 Task: Create a due date automation trigger when advanced on, on the wednesday before a card is due add fields with custom field "Resume" set to a number greater or equal to 1 and lower than 10 at 11:00 AM.
Action: Mouse moved to (920, 70)
Screenshot: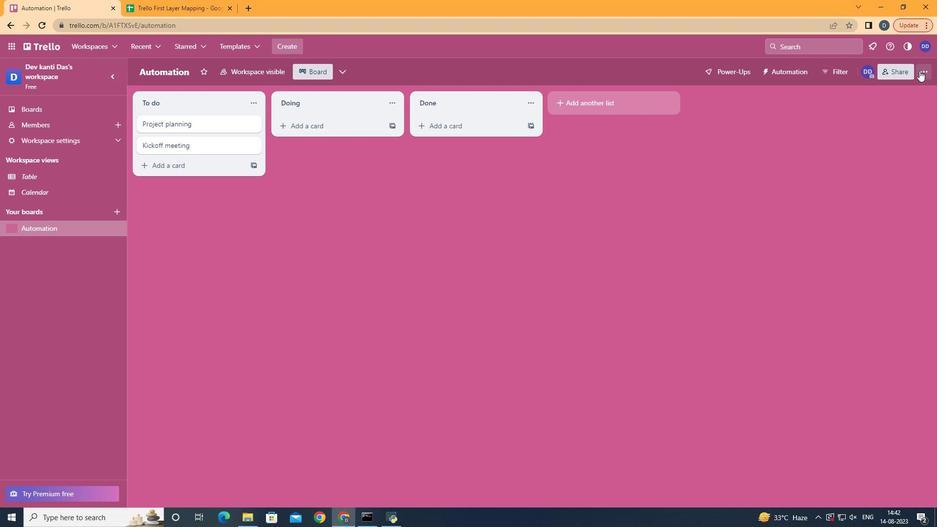 
Action: Mouse pressed left at (920, 70)
Screenshot: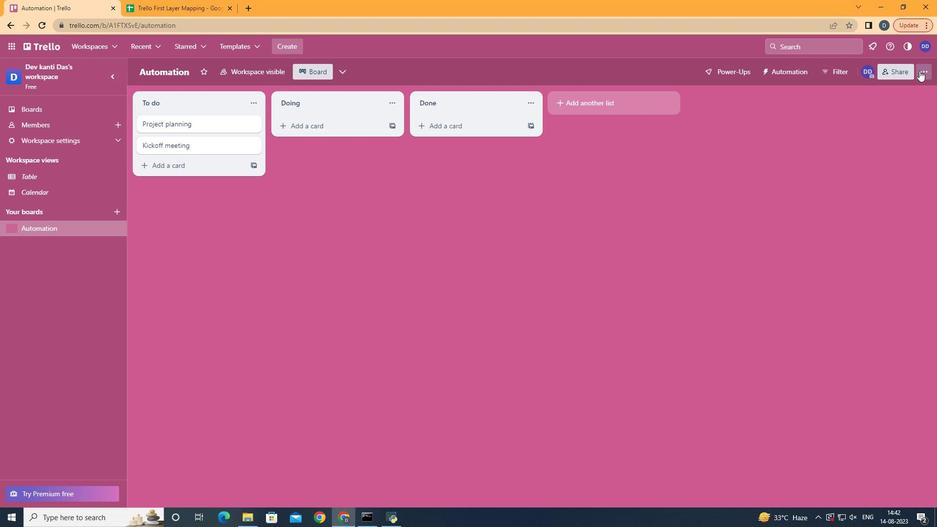 
Action: Mouse moved to (849, 199)
Screenshot: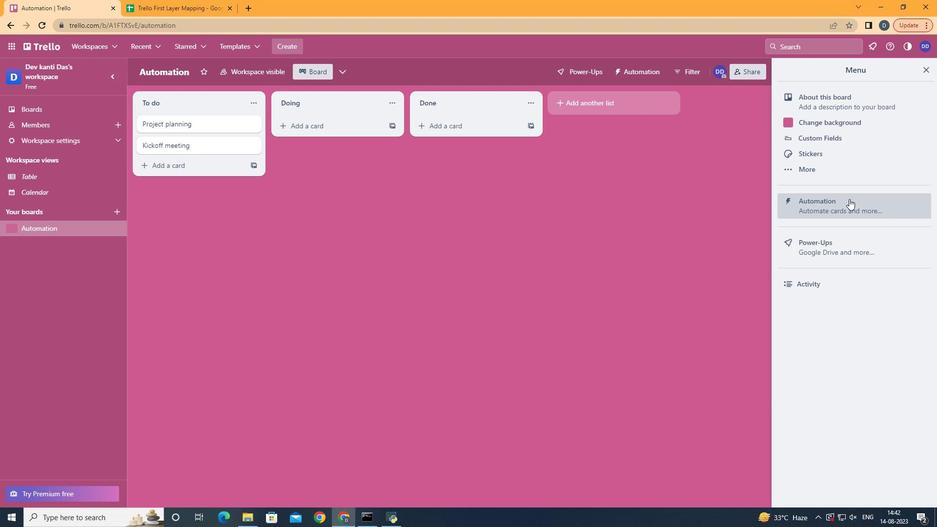 
Action: Mouse pressed left at (849, 199)
Screenshot: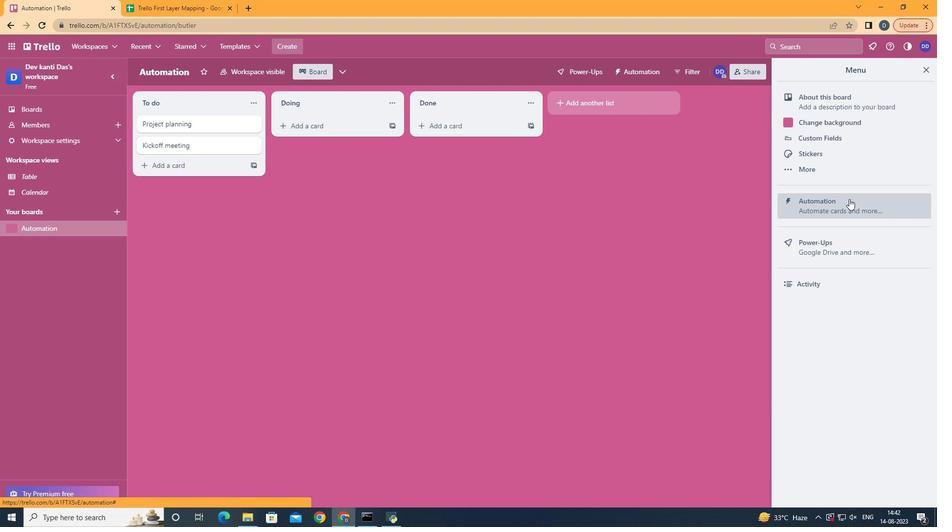 
Action: Mouse moved to (173, 194)
Screenshot: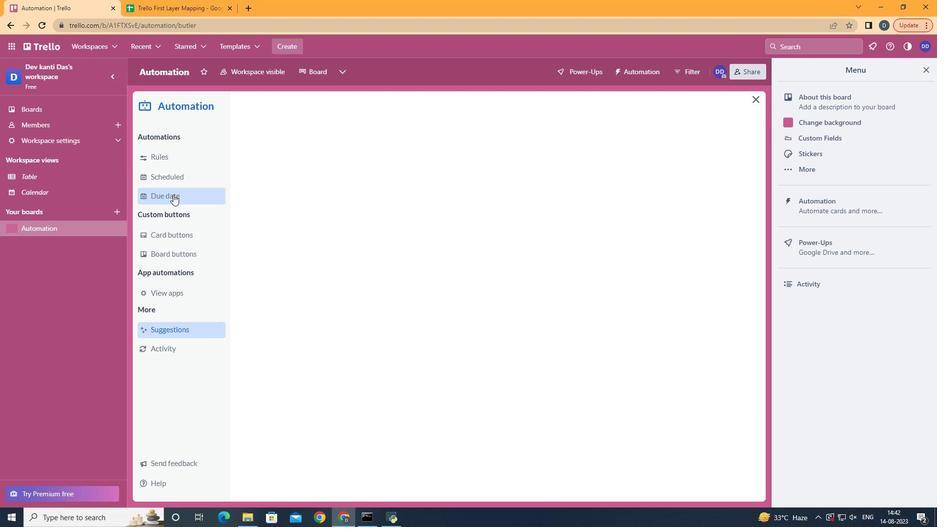 
Action: Mouse pressed left at (173, 194)
Screenshot: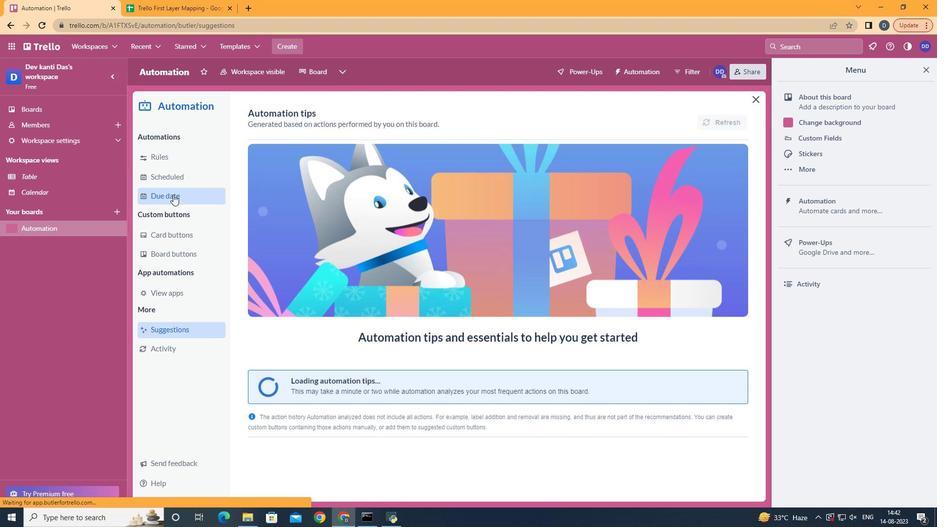 
Action: Mouse moved to (688, 117)
Screenshot: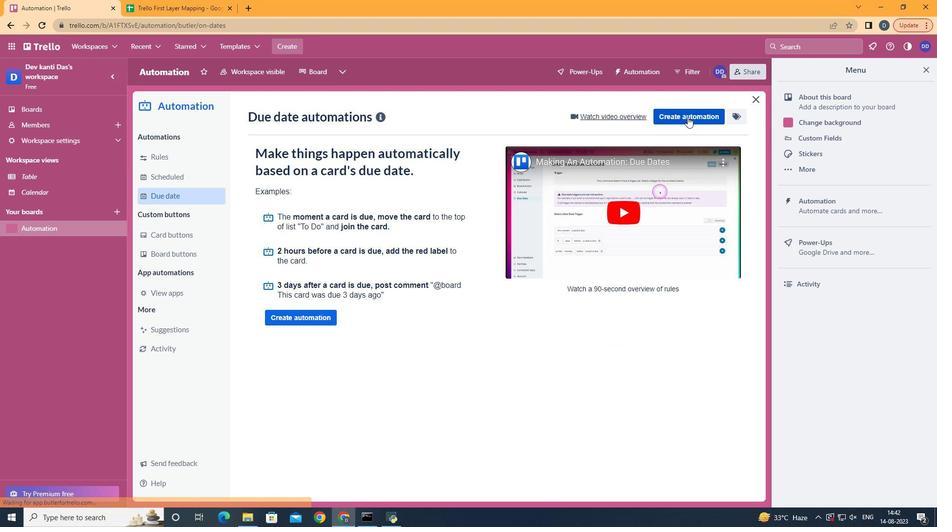 
Action: Mouse pressed left at (688, 117)
Screenshot: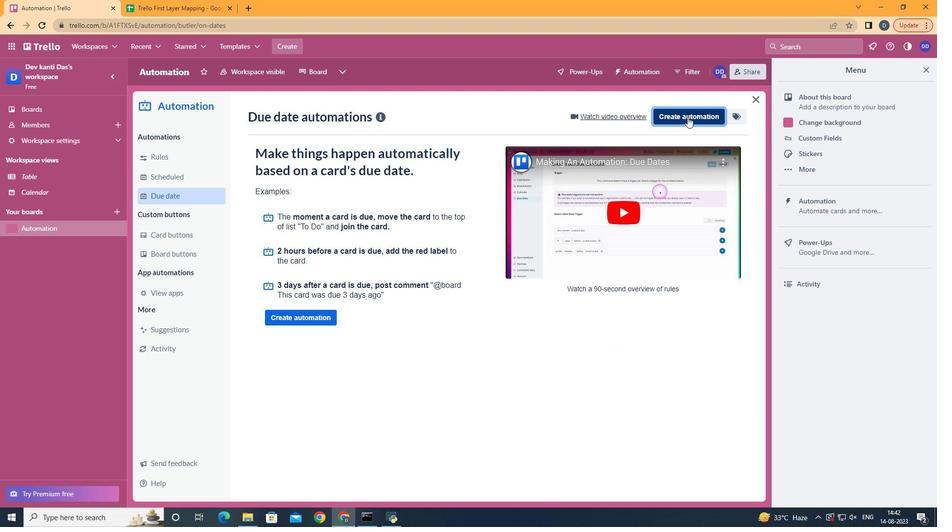 
Action: Mouse moved to (561, 202)
Screenshot: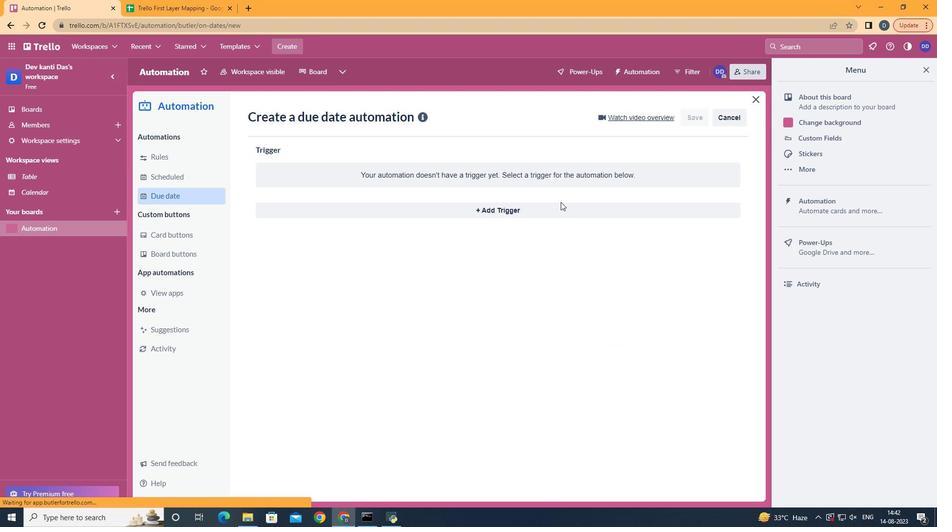
Action: Mouse pressed left at (561, 202)
Screenshot: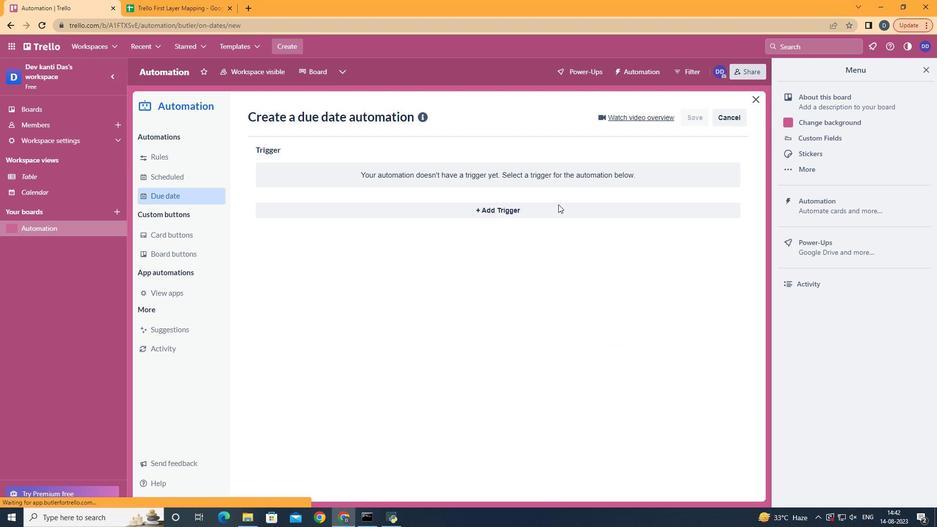 
Action: Mouse moved to (527, 216)
Screenshot: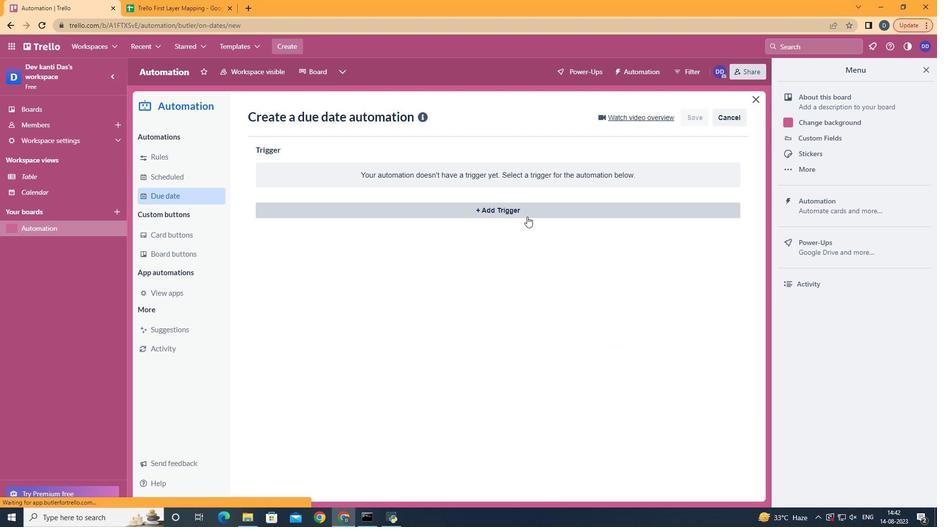 
Action: Mouse pressed left at (527, 216)
Screenshot: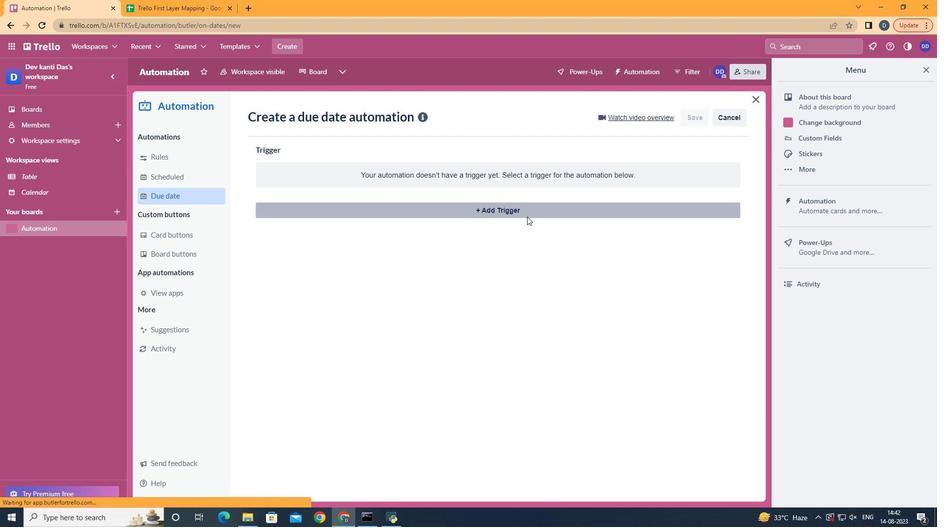 
Action: Mouse moved to (336, 292)
Screenshot: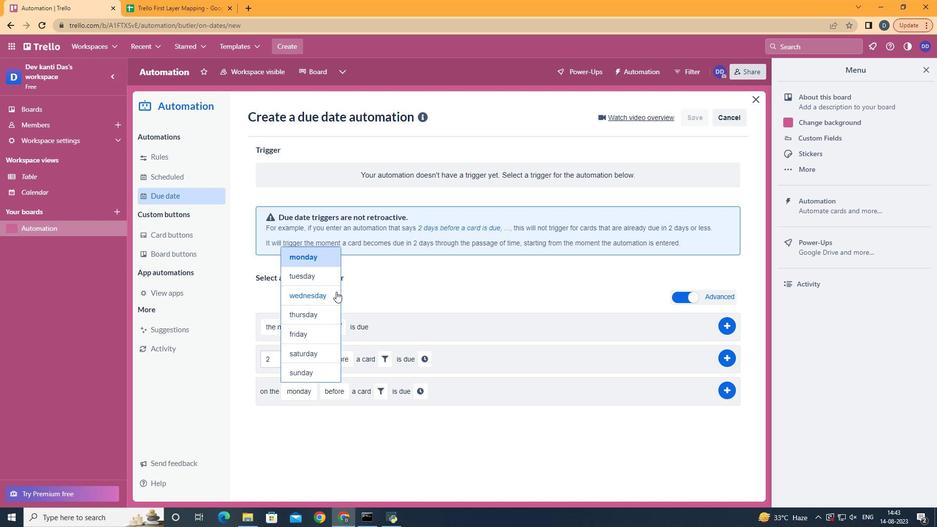 
Action: Mouse pressed left at (336, 292)
Screenshot: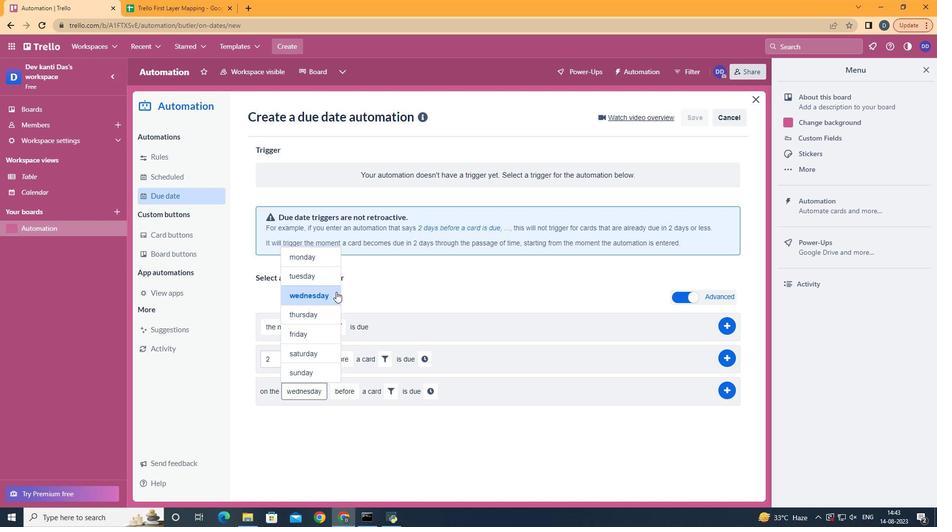 
Action: Mouse moved to (385, 386)
Screenshot: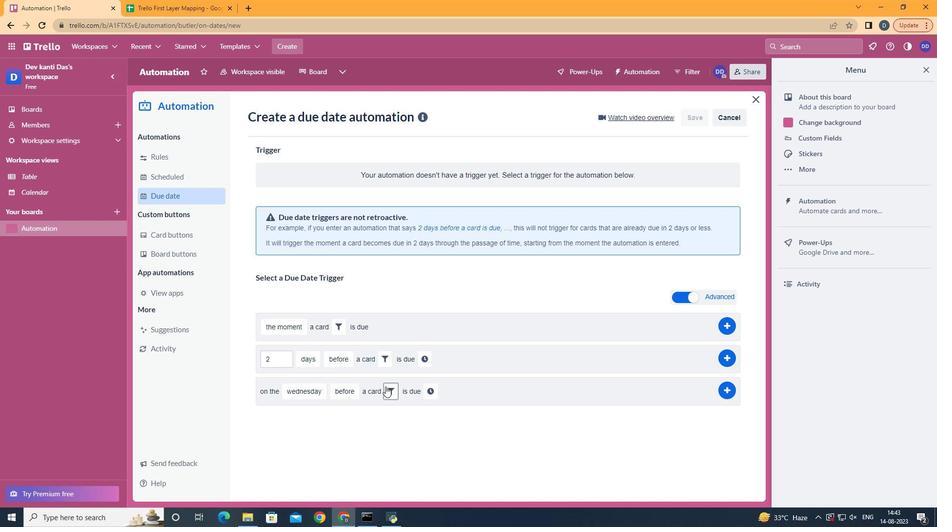 
Action: Mouse pressed left at (385, 386)
Screenshot: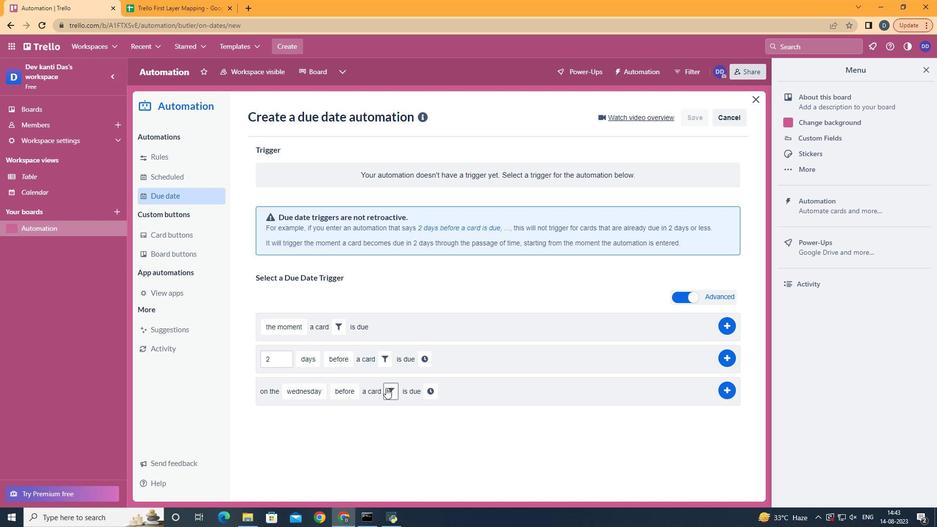 
Action: Mouse moved to (540, 421)
Screenshot: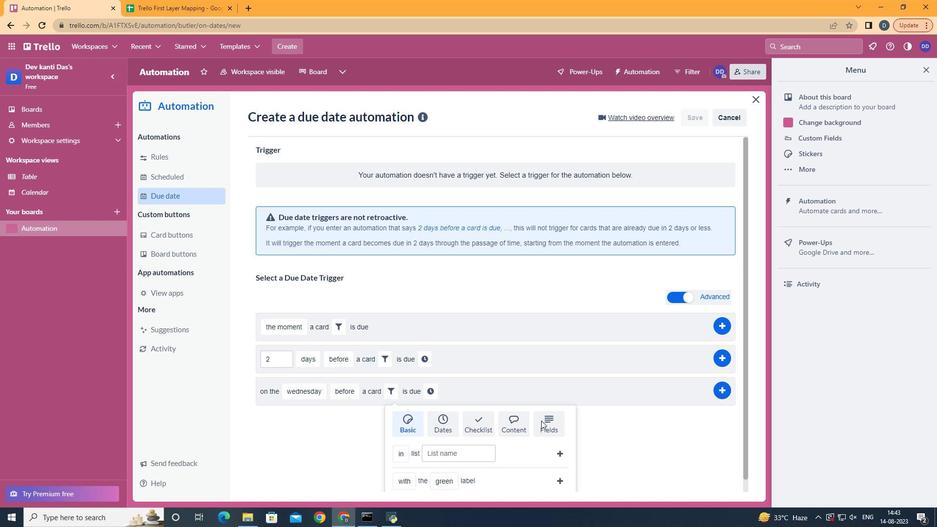 
Action: Mouse pressed left at (540, 421)
Screenshot: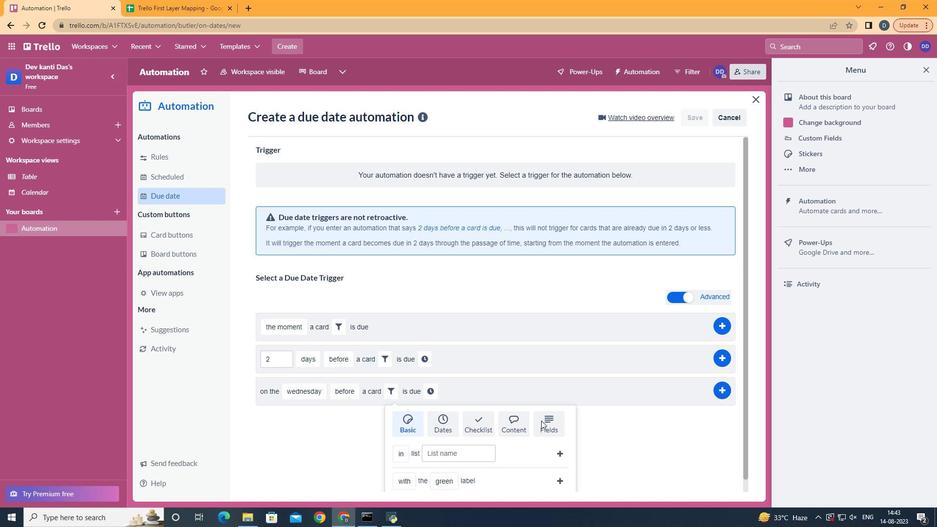 
Action: Mouse moved to (541, 421)
Screenshot: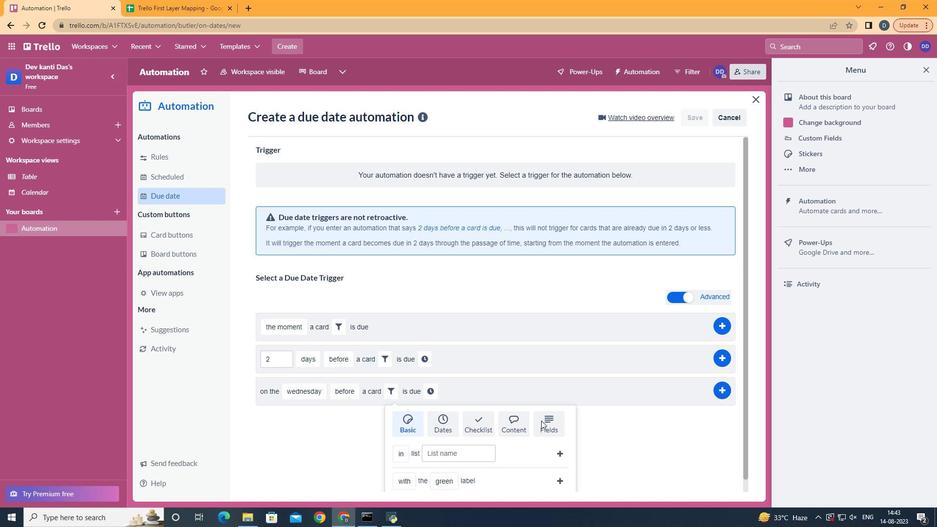 
Action: Mouse scrolled (541, 420) with delta (0, 0)
Screenshot: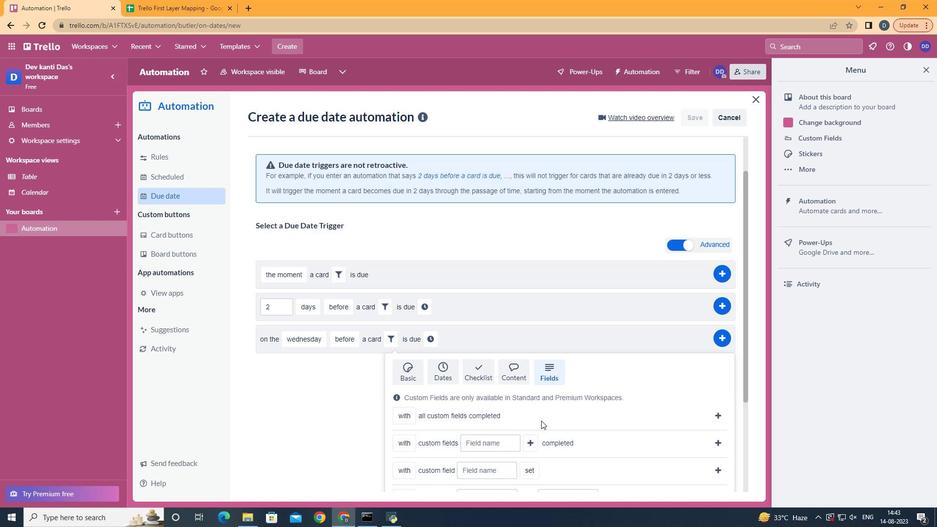 
Action: Mouse scrolled (541, 420) with delta (0, 0)
Screenshot: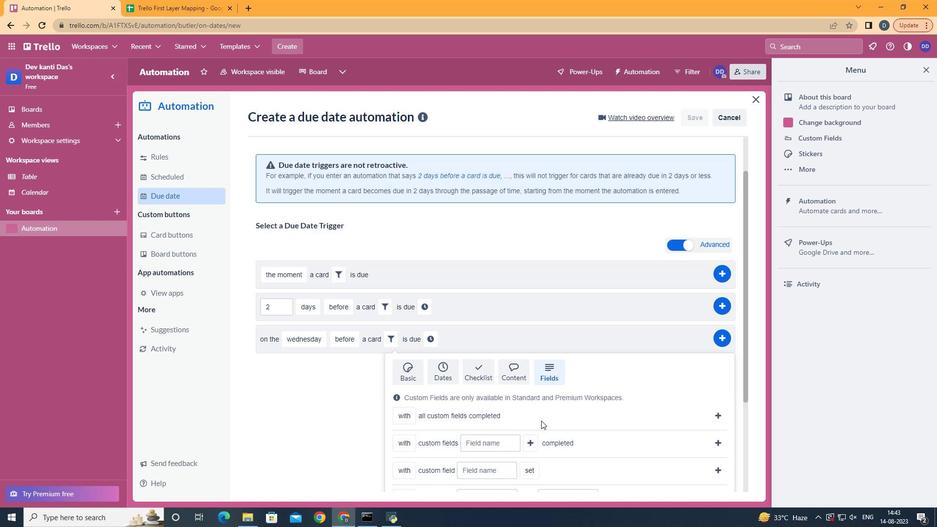 
Action: Mouse scrolled (541, 420) with delta (0, 0)
Screenshot: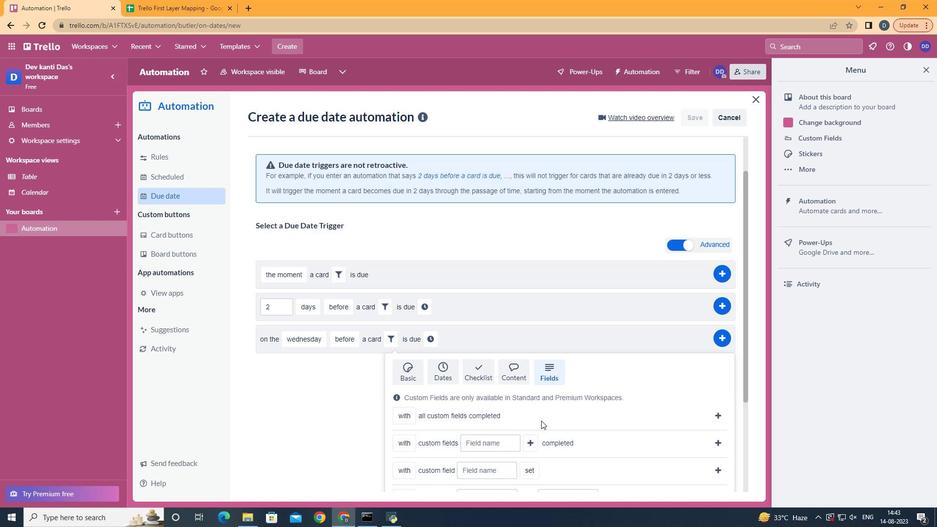 
Action: Mouse scrolled (541, 420) with delta (0, 0)
Screenshot: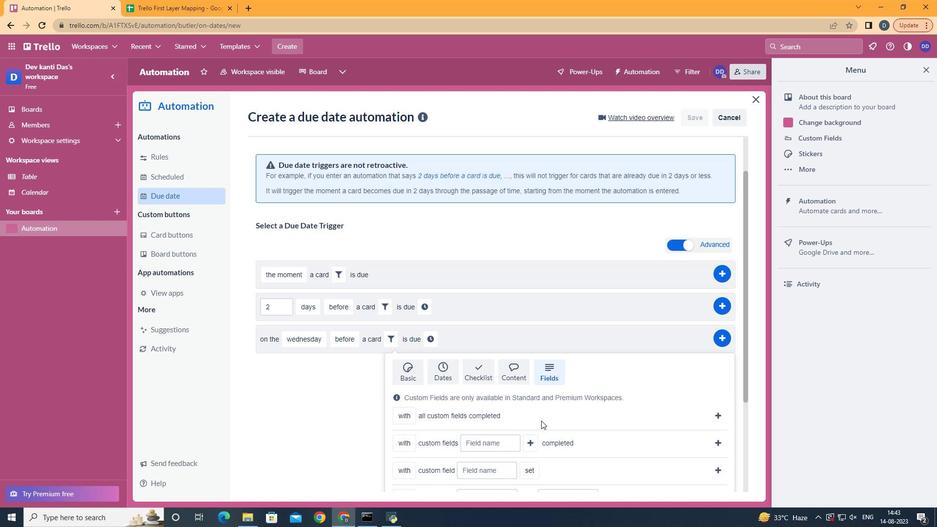 
Action: Mouse scrolled (541, 420) with delta (0, 0)
Screenshot: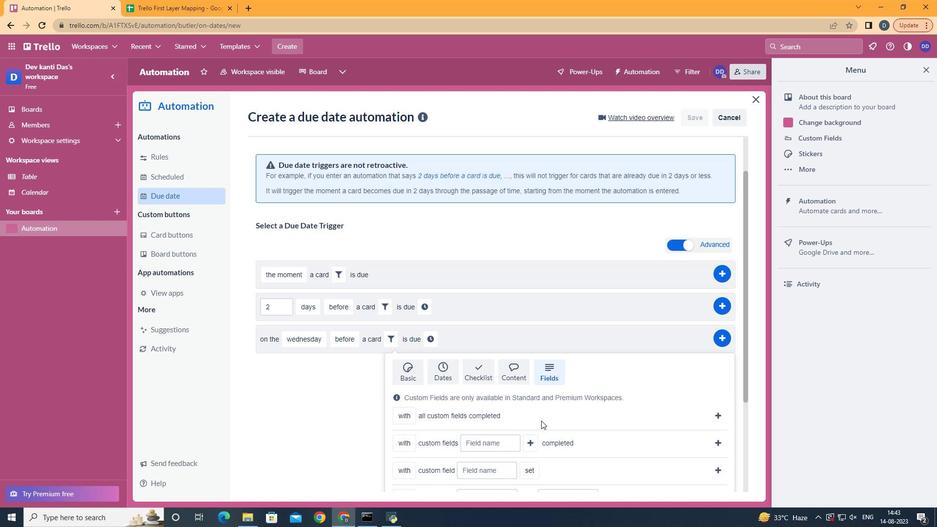 
Action: Mouse scrolled (541, 420) with delta (0, 0)
Screenshot: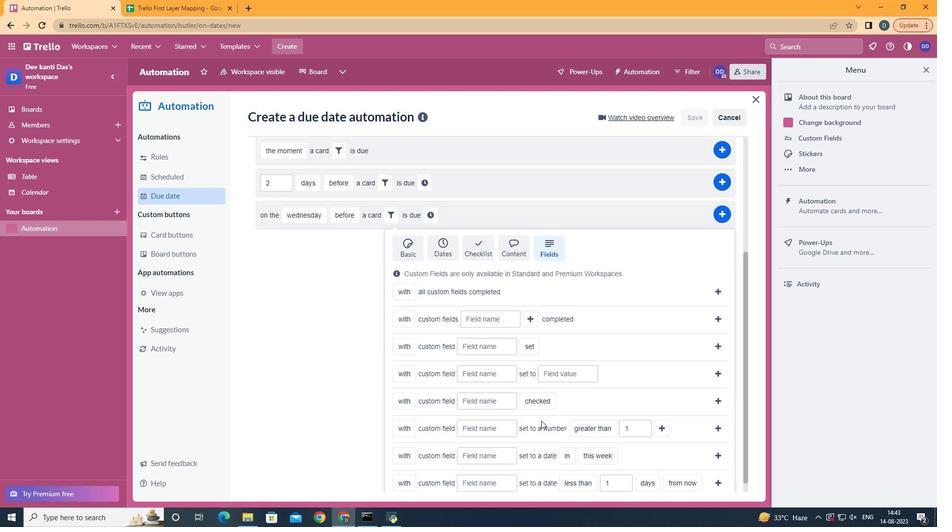 
Action: Mouse moved to (497, 419)
Screenshot: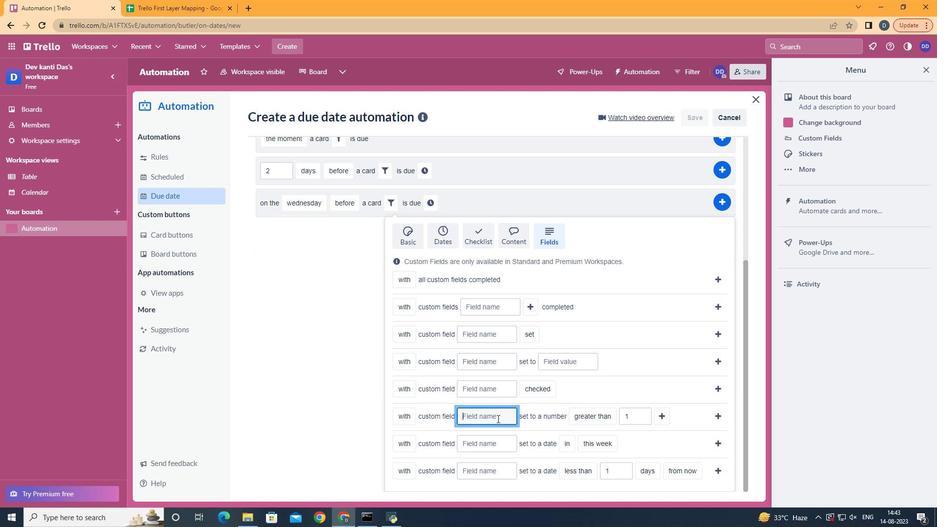
Action: Mouse pressed left at (497, 419)
Screenshot: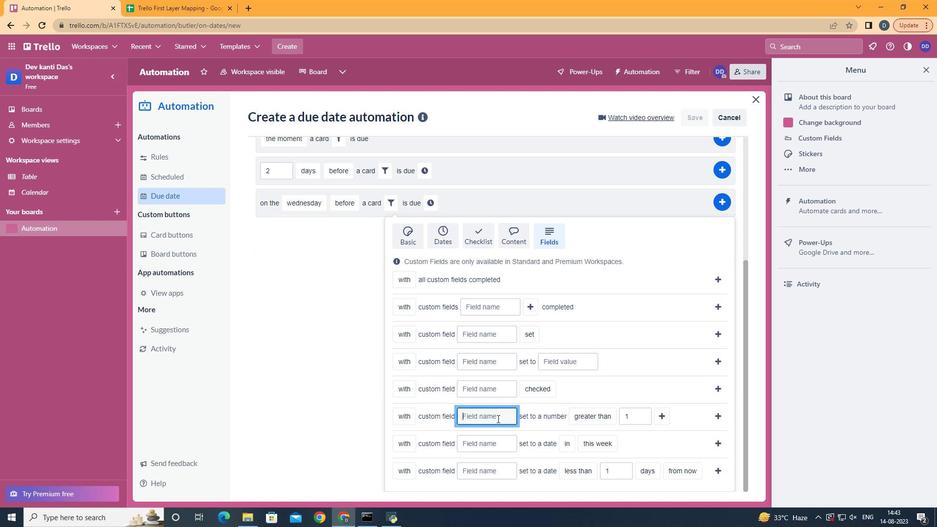 
Action: Key pressed <Key.shift>Resume
Screenshot: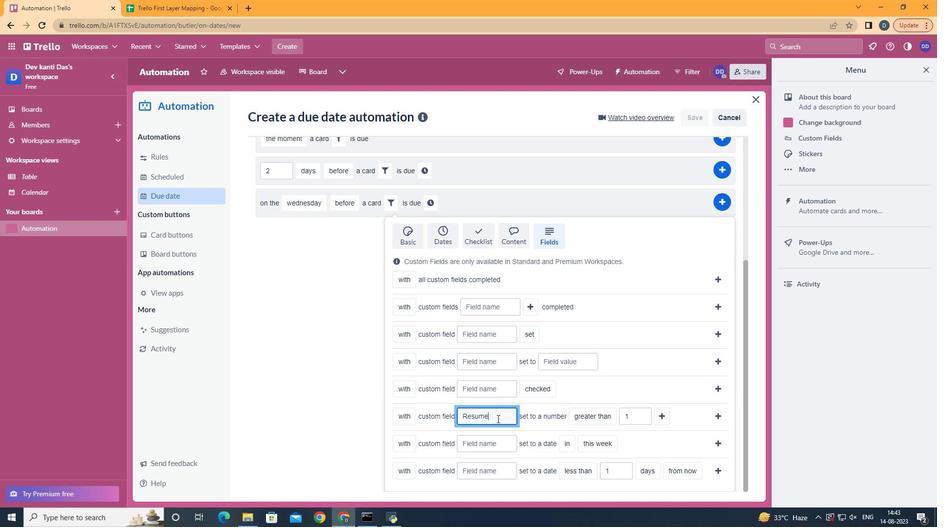 
Action: Mouse moved to (599, 357)
Screenshot: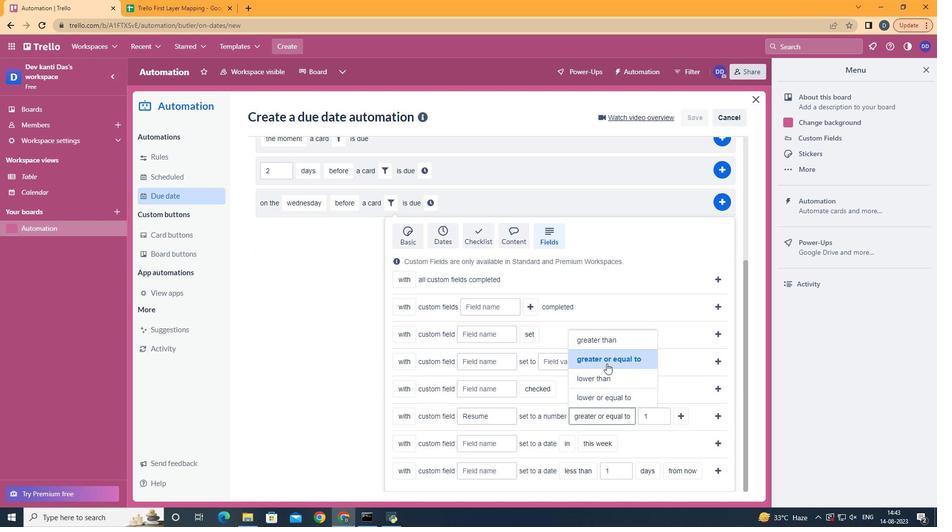 
Action: Mouse pressed left at (599, 357)
Screenshot: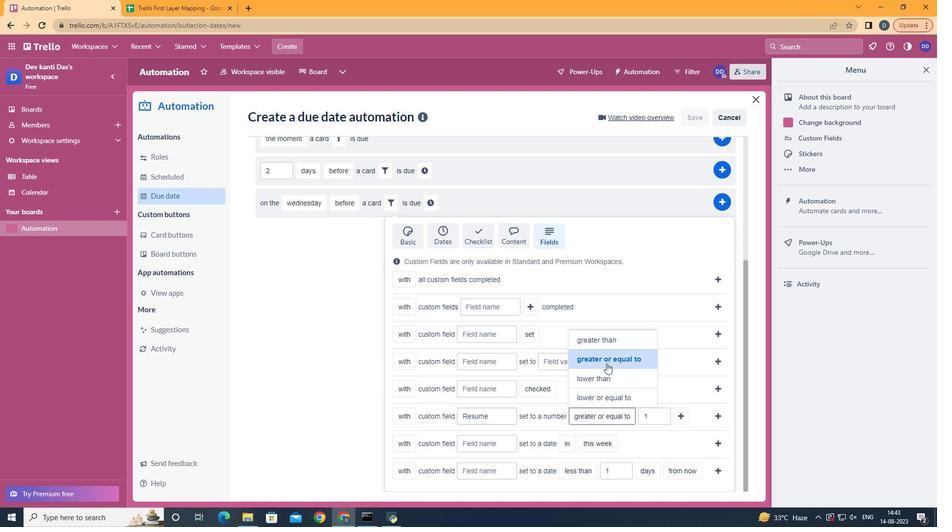 
Action: Mouse moved to (679, 411)
Screenshot: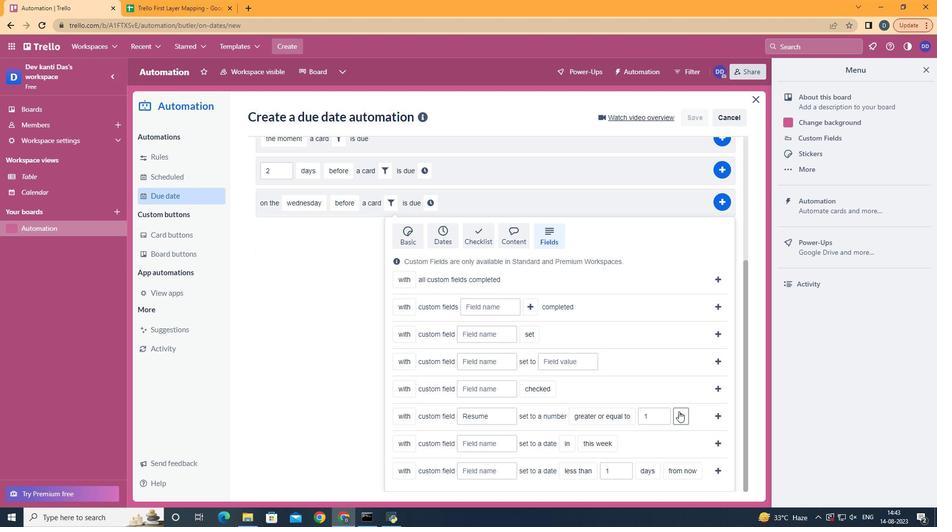 
Action: Mouse pressed left at (679, 411)
Screenshot: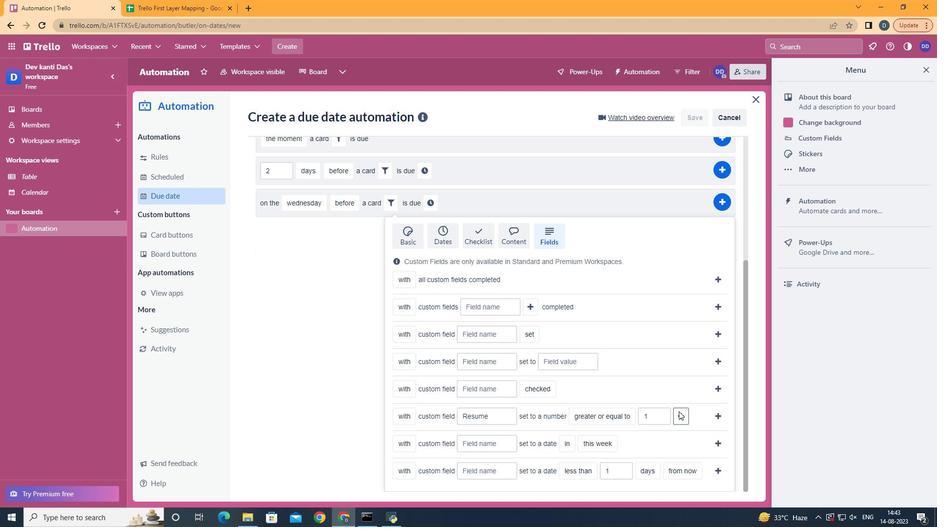 
Action: Mouse moved to (716, 418)
Screenshot: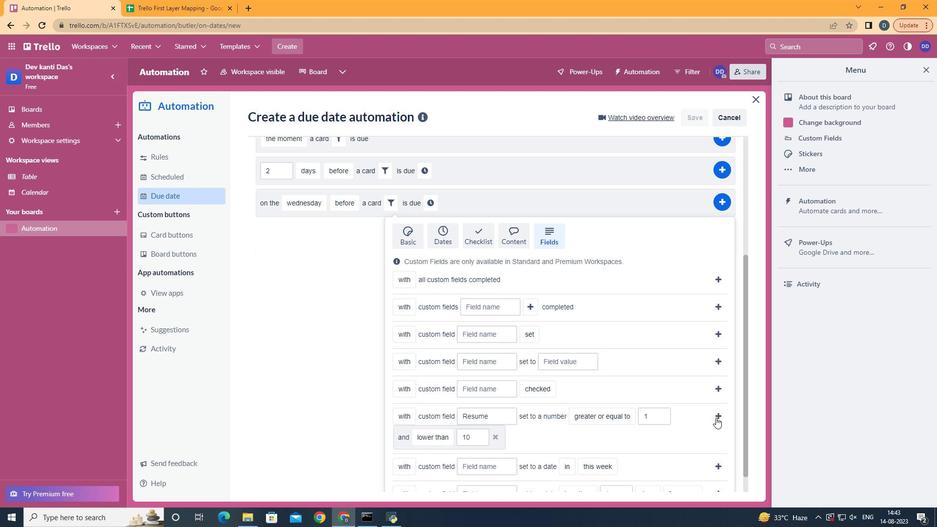 
Action: Mouse pressed left at (716, 418)
Screenshot: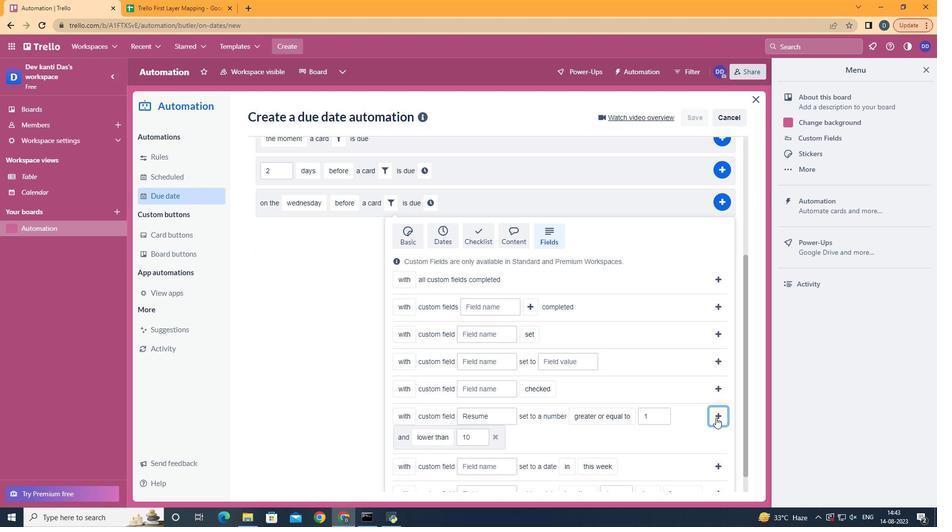 
Action: Mouse moved to (258, 413)
Screenshot: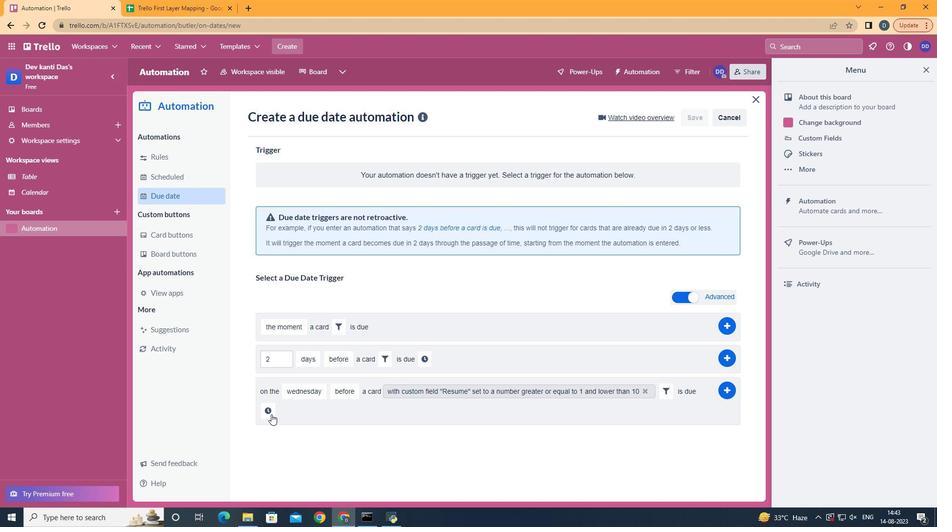 
Action: Mouse pressed left at (258, 413)
Screenshot: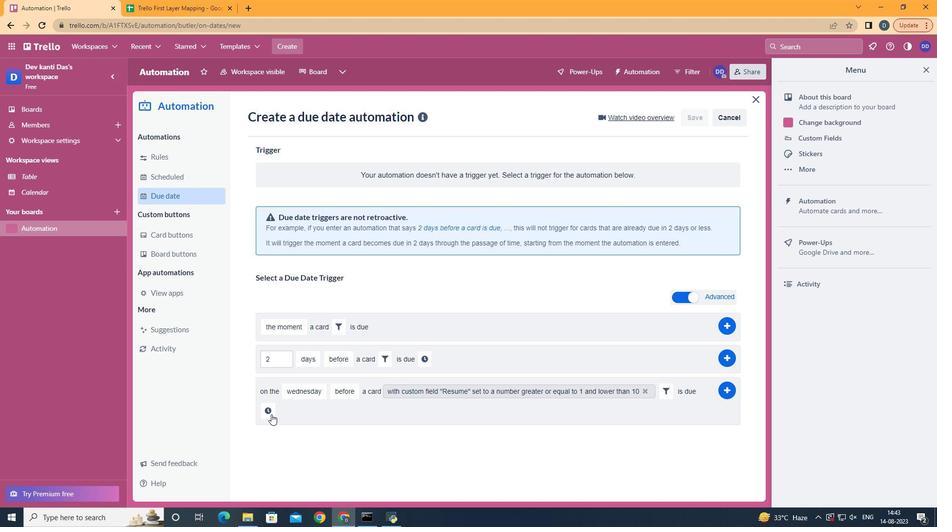 
Action: Mouse moved to (273, 412)
Screenshot: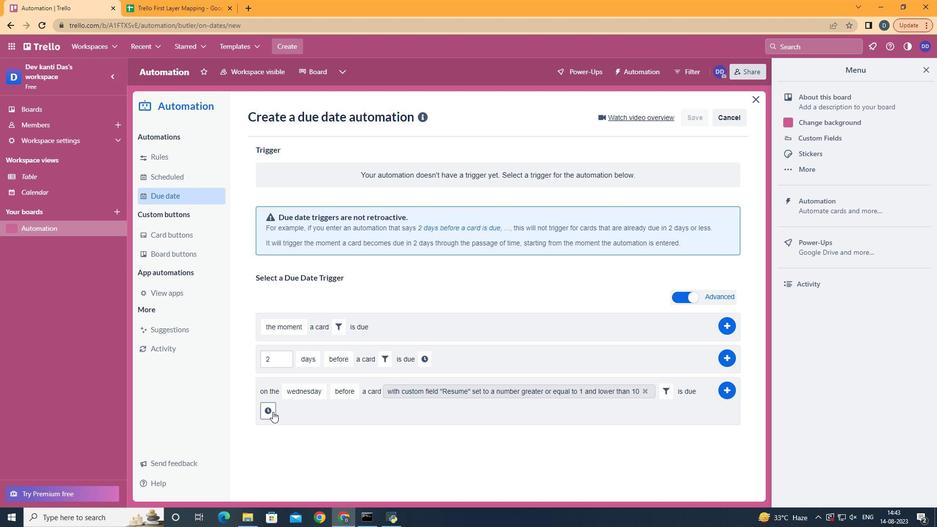 
Action: Mouse pressed left at (273, 412)
Screenshot: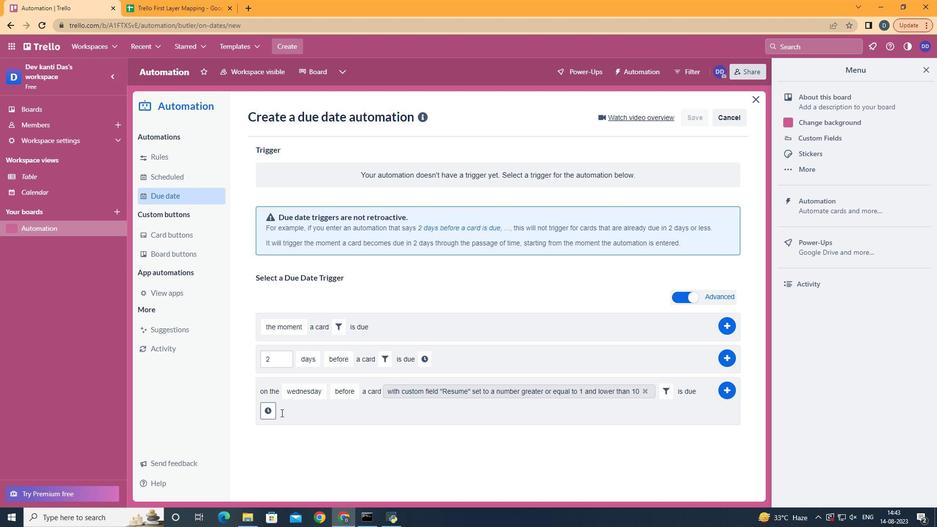 
Action: Mouse moved to (292, 414)
Screenshot: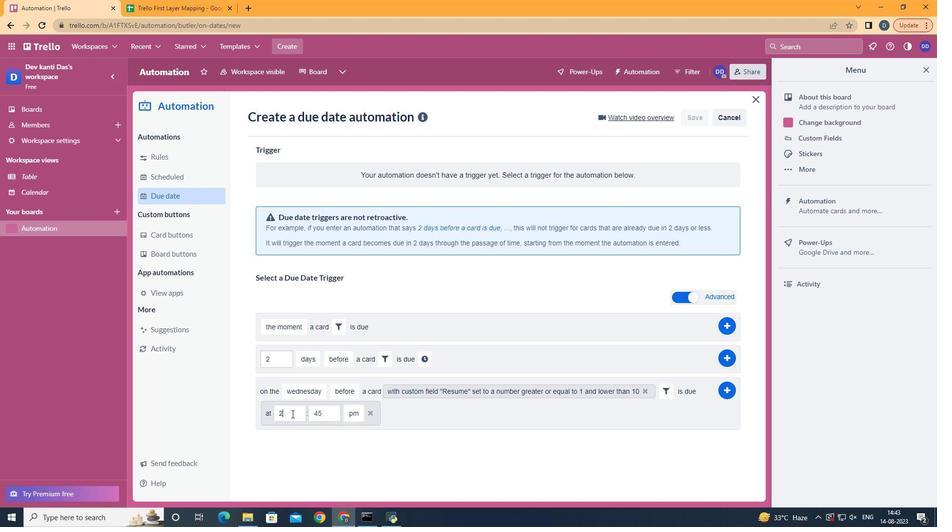 
Action: Mouse pressed left at (292, 414)
Screenshot: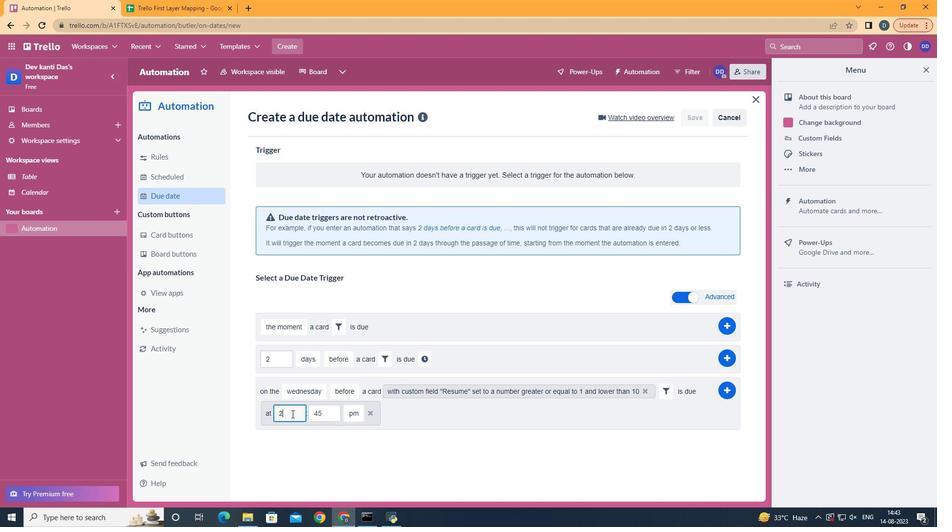 
Action: Mouse moved to (284, 417)
Screenshot: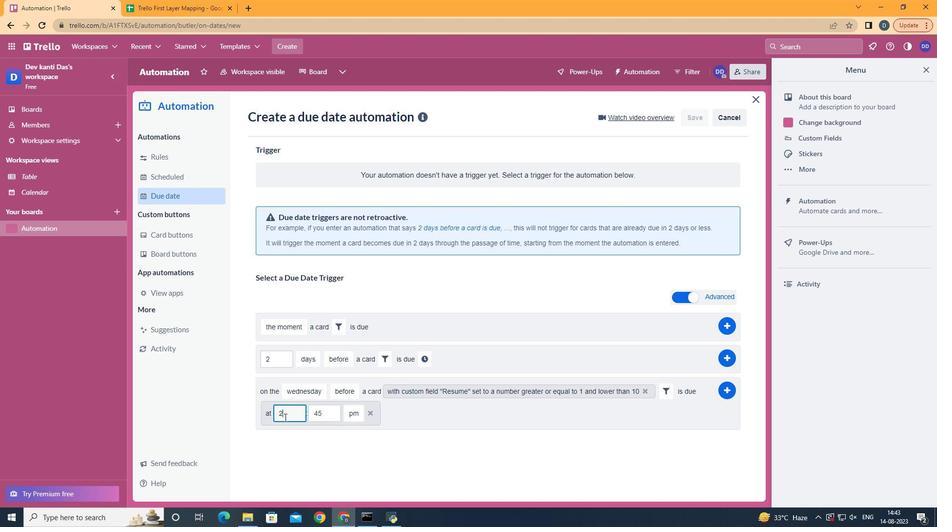 
Action: Key pressed <Key.backspace>11
Screenshot: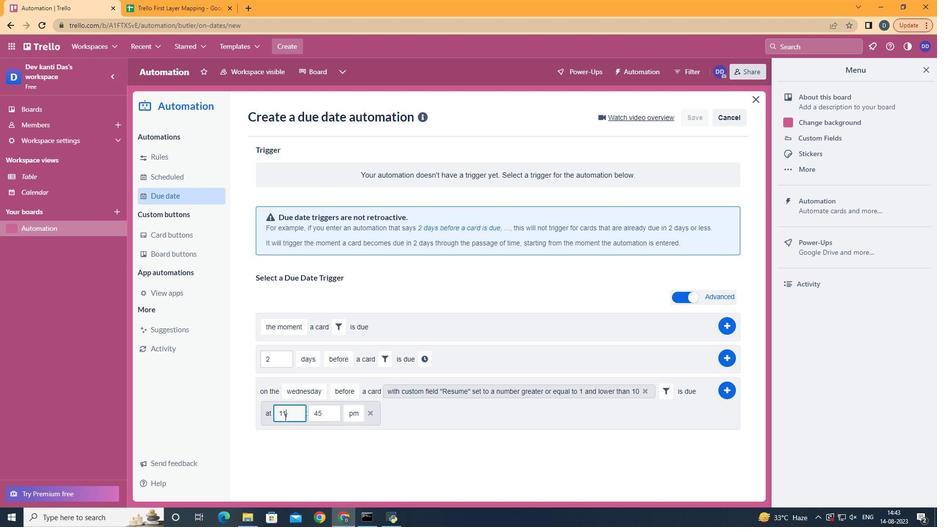 
Action: Mouse moved to (330, 417)
Screenshot: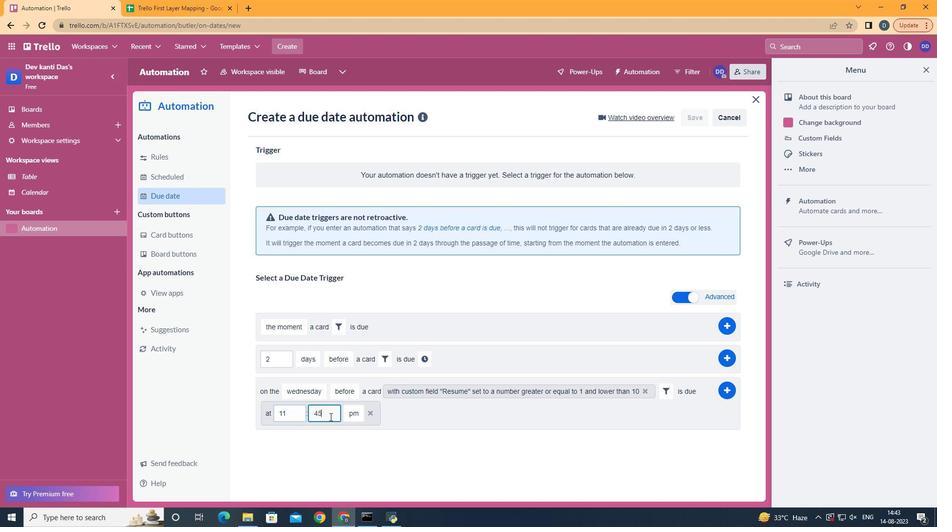 
Action: Mouse pressed left at (330, 417)
Screenshot: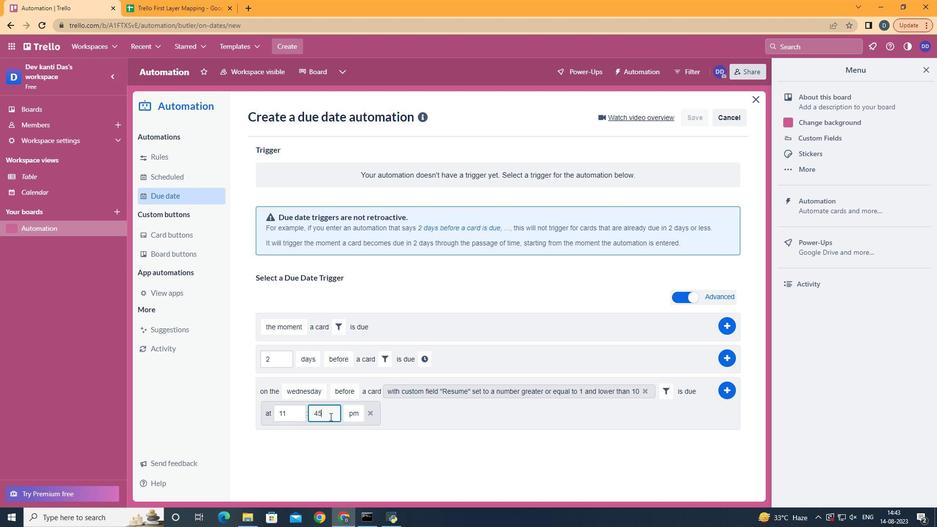 
Action: Key pressed <Key.backspace>
Screenshot: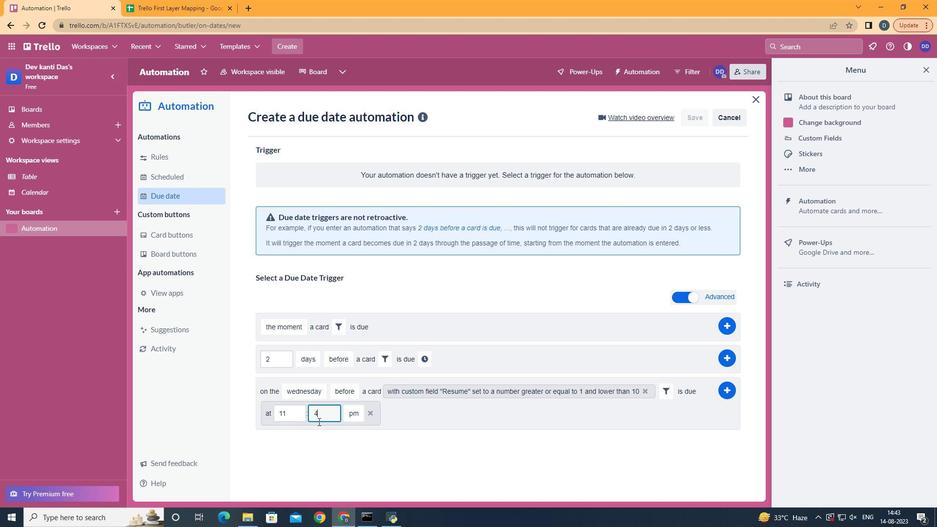 
Action: Mouse moved to (312, 424)
Screenshot: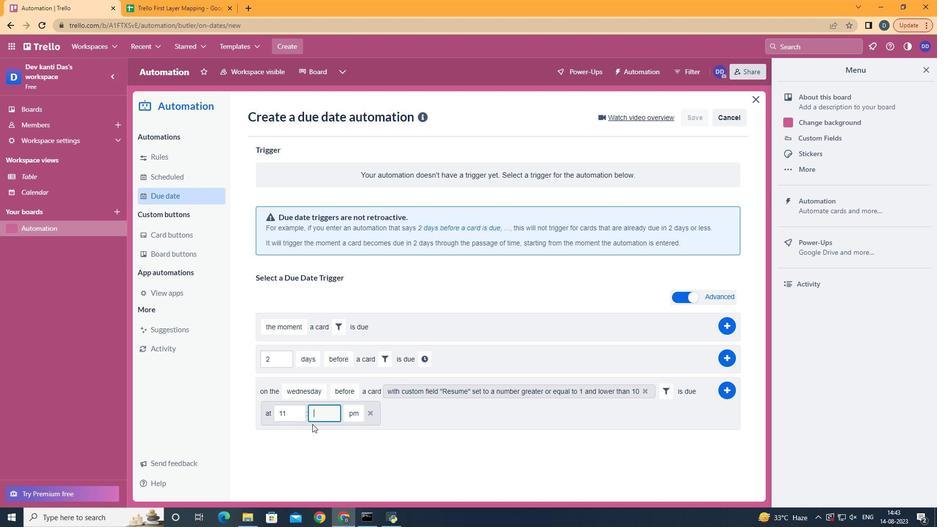 
Action: Key pressed <Key.backspace>00
Screenshot: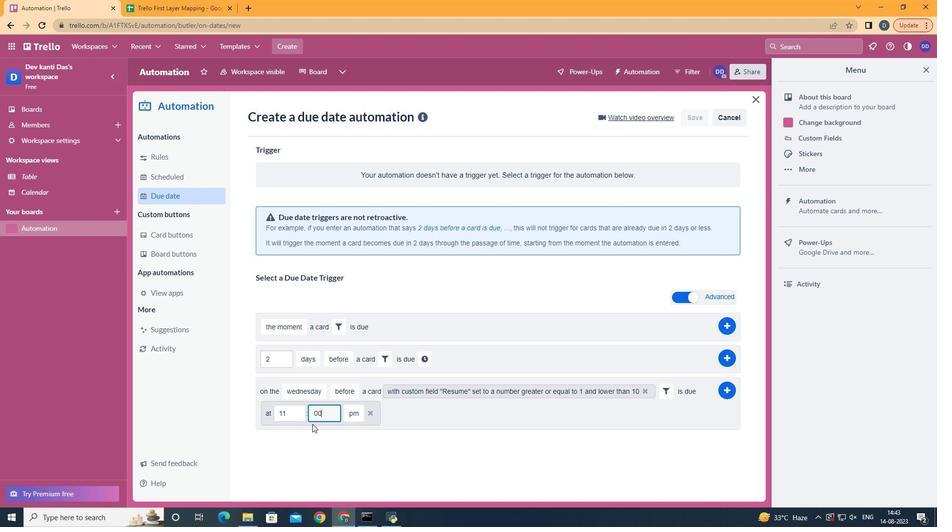
Action: Mouse moved to (360, 438)
Screenshot: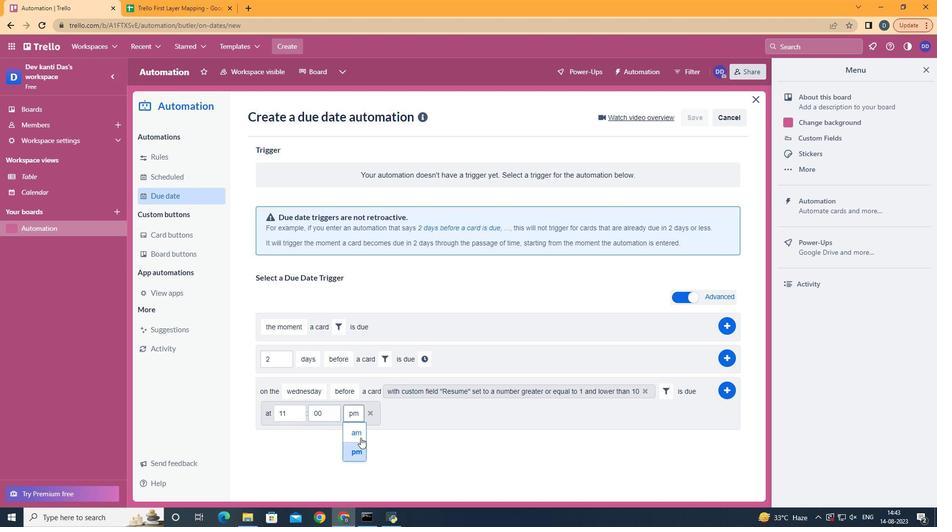 
Action: Mouse pressed left at (360, 438)
Screenshot: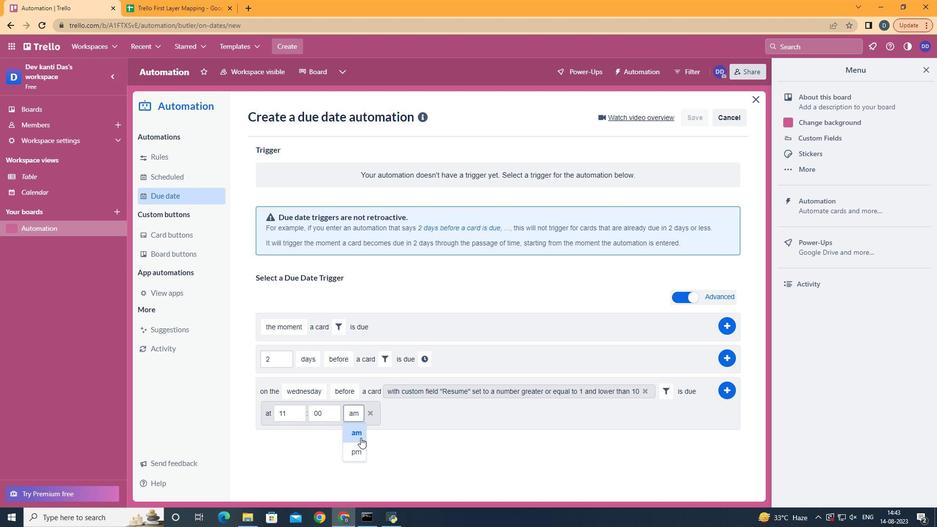 
Action: Mouse moved to (725, 394)
Screenshot: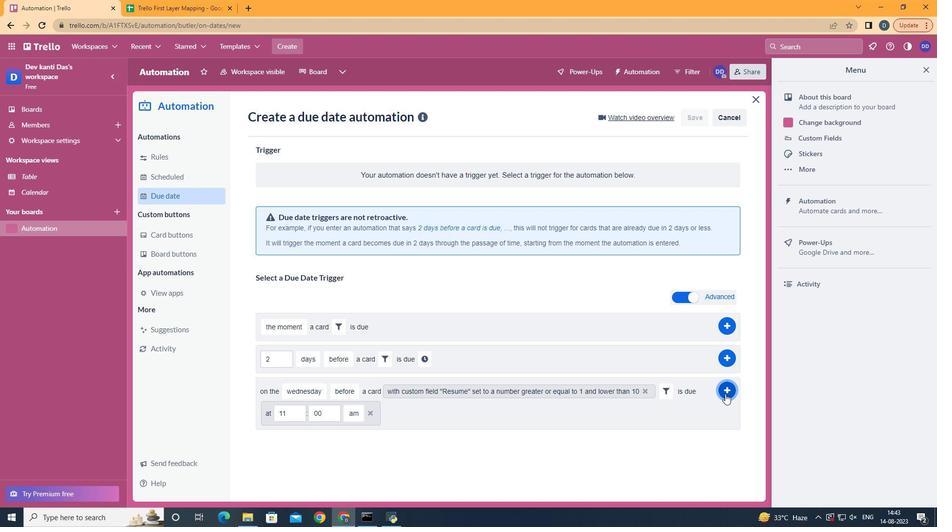 
Action: Mouse pressed left at (725, 394)
Screenshot: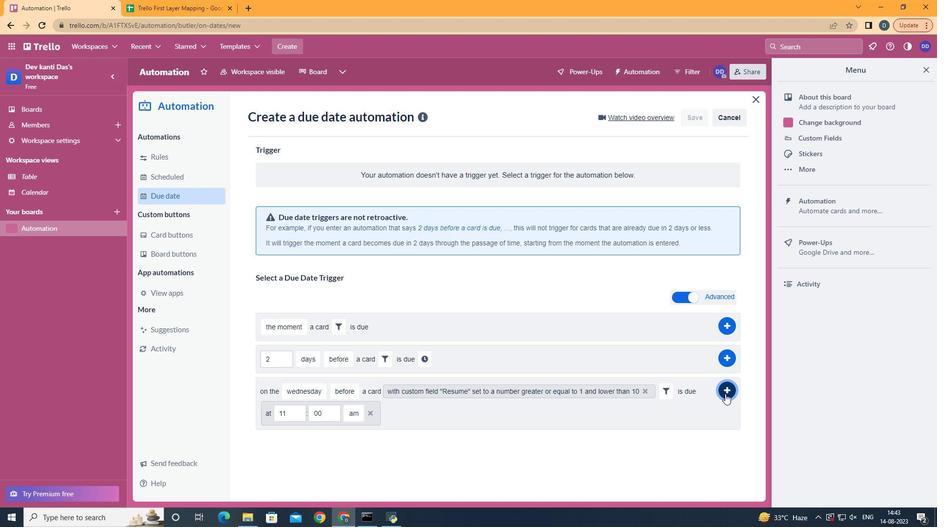 
